 Task: Search one way flight ticket for 4 adults, 2 children, 2 infants in seat and 1 infant on lap in premium economy from Nome: Nome Airport to Evansville: Evansville Regional Airport on 5-3-2023. Choice of flights is Sun country airlines. Number of bags: 1 carry on bag. Price is upto 25000. Outbound departure time preference is 7:00.
Action: Mouse moved to (261, 241)
Screenshot: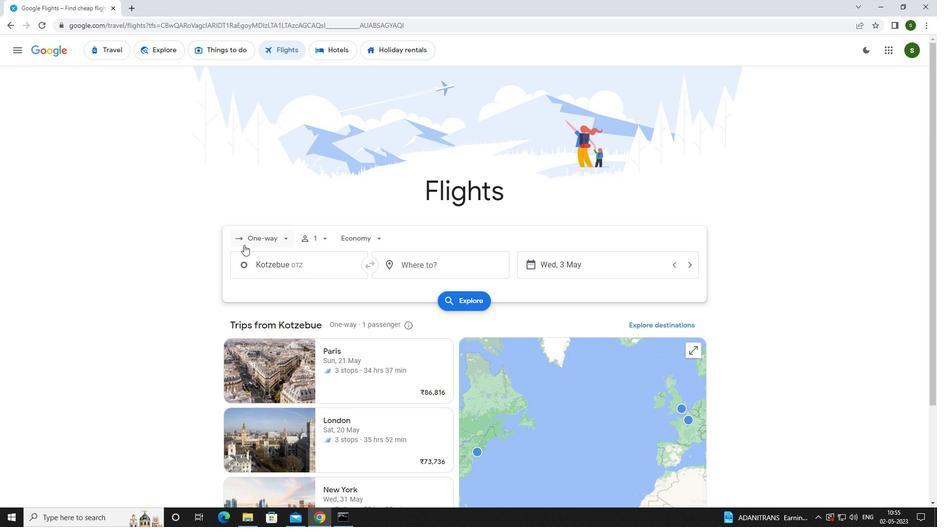 
Action: Mouse pressed left at (261, 241)
Screenshot: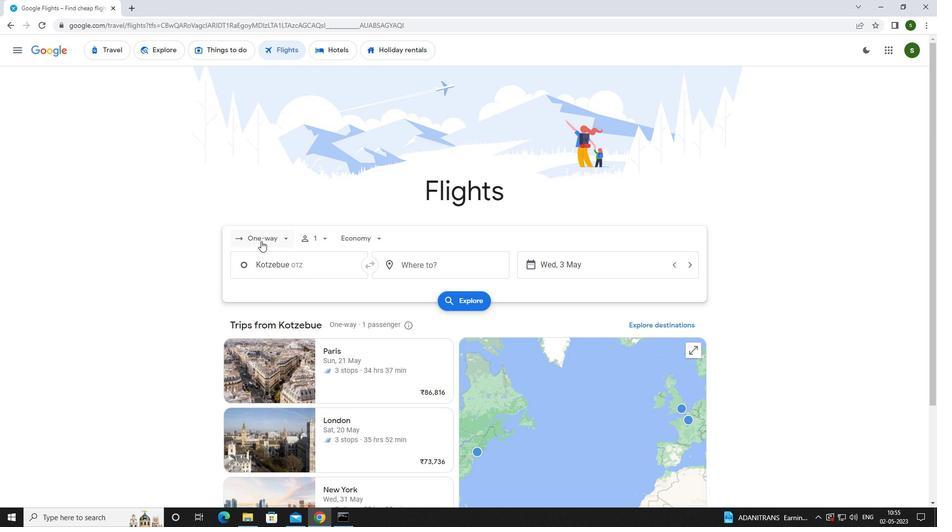 
Action: Mouse moved to (272, 277)
Screenshot: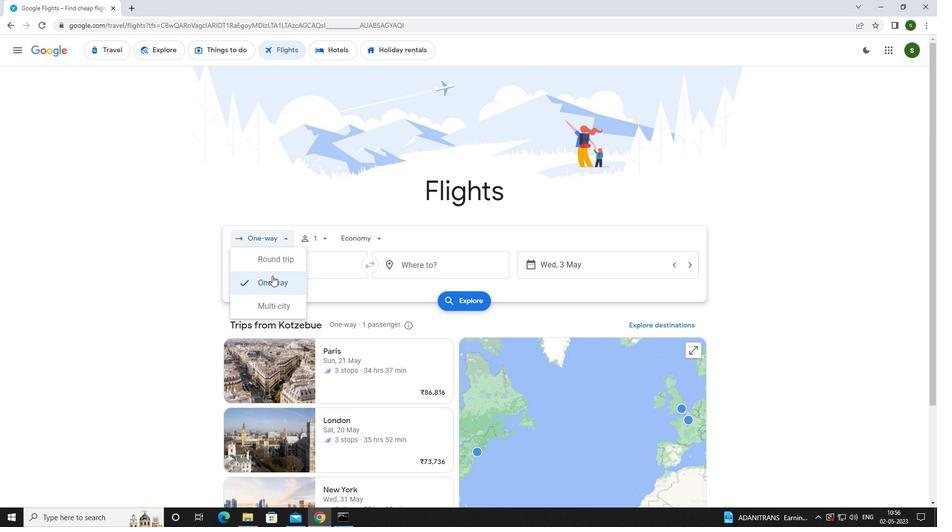 
Action: Mouse pressed left at (272, 277)
Screenshot: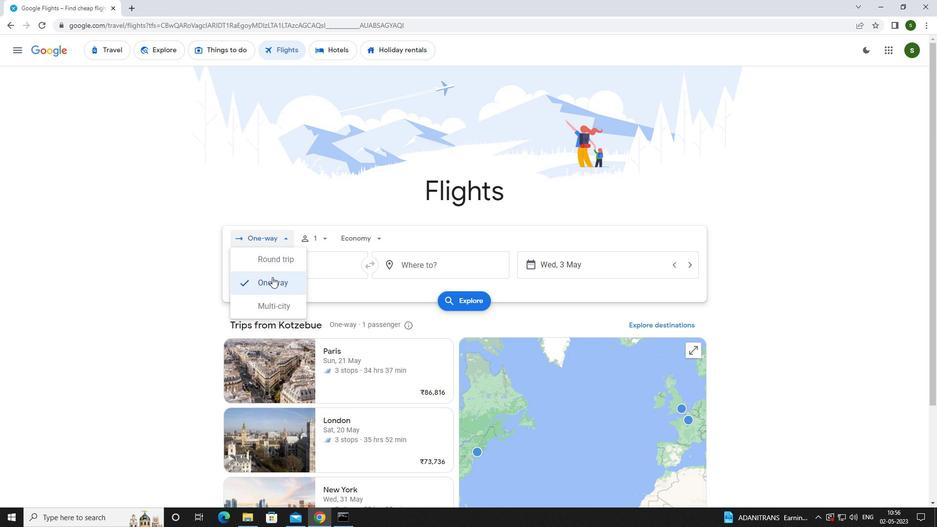 
Action: Mouse moved to (320, 239)
Screenshot: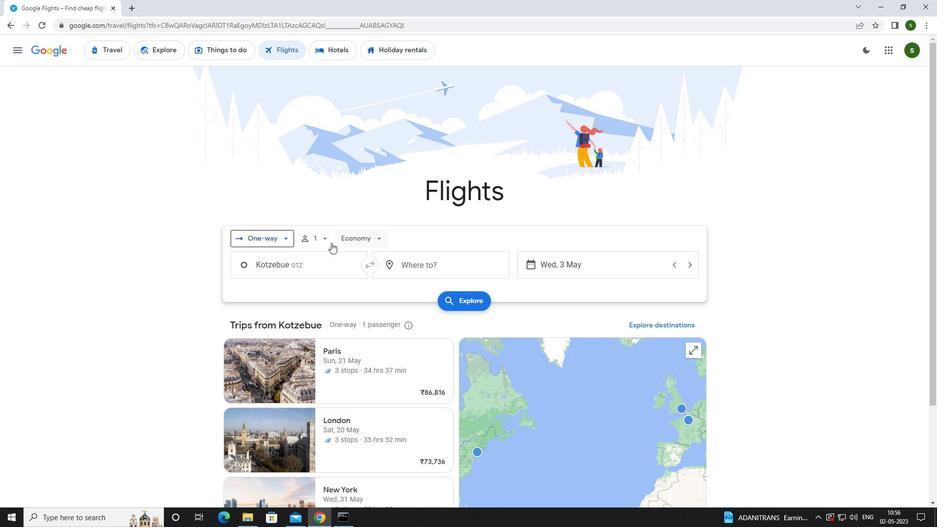 
Action: Mouse pressed left at (320, 239)
Screenshot: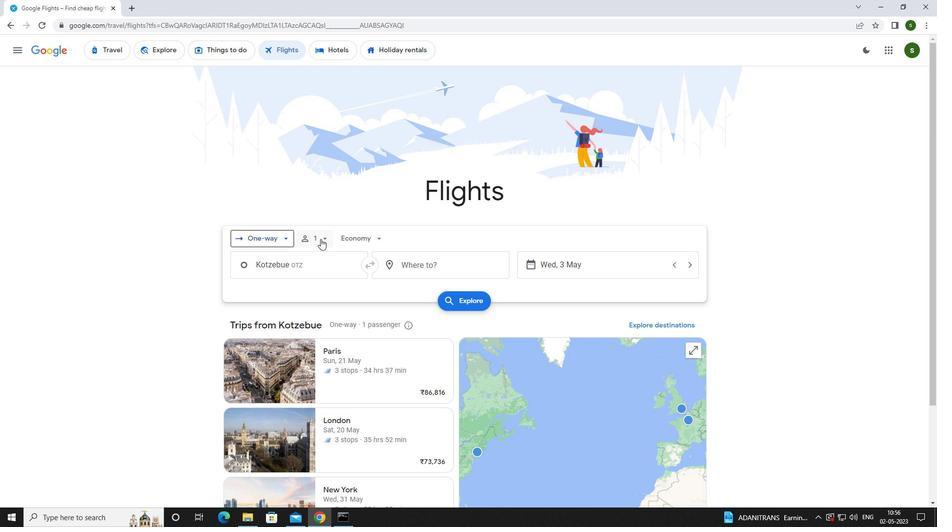 
Action: Mouse moved to (394, 263)
Screenshot: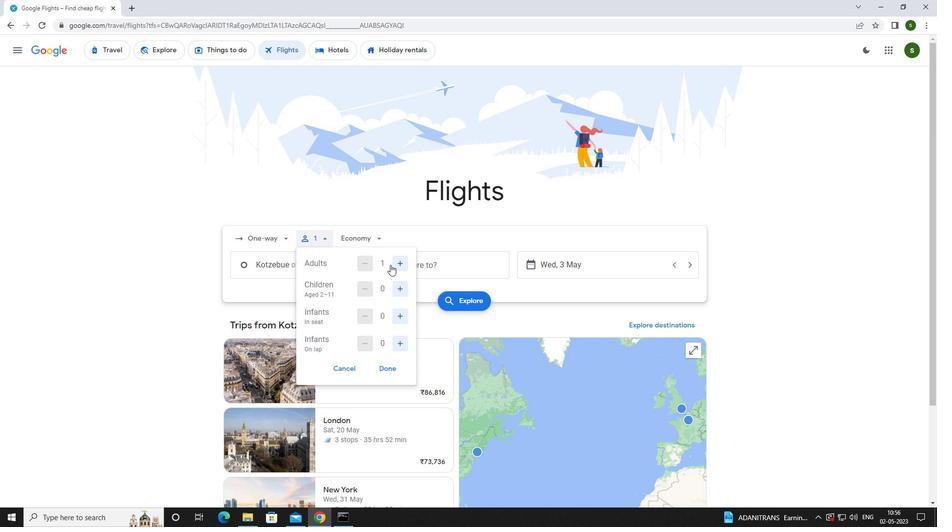 
Action: Mouse pressed left at (394, 263)
Screenshot: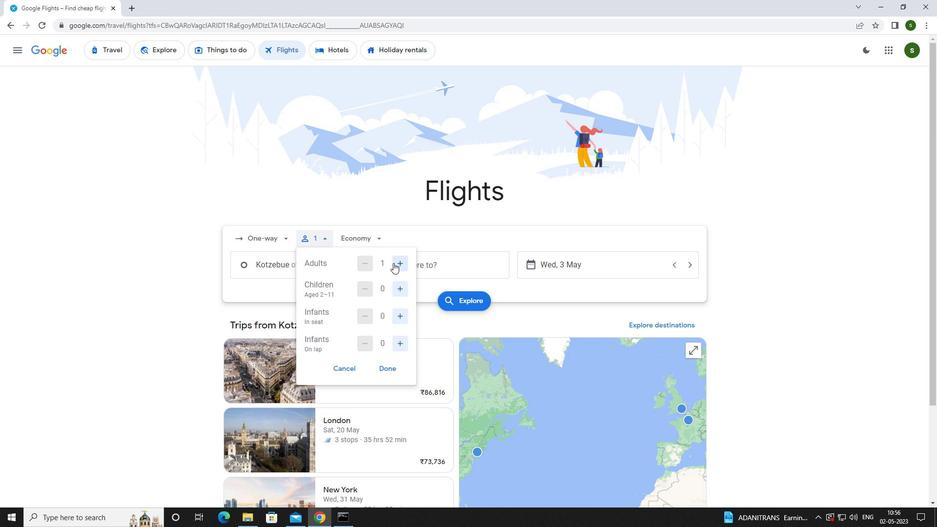 
Action: Mouse moved to (394, 263)
Screenshot: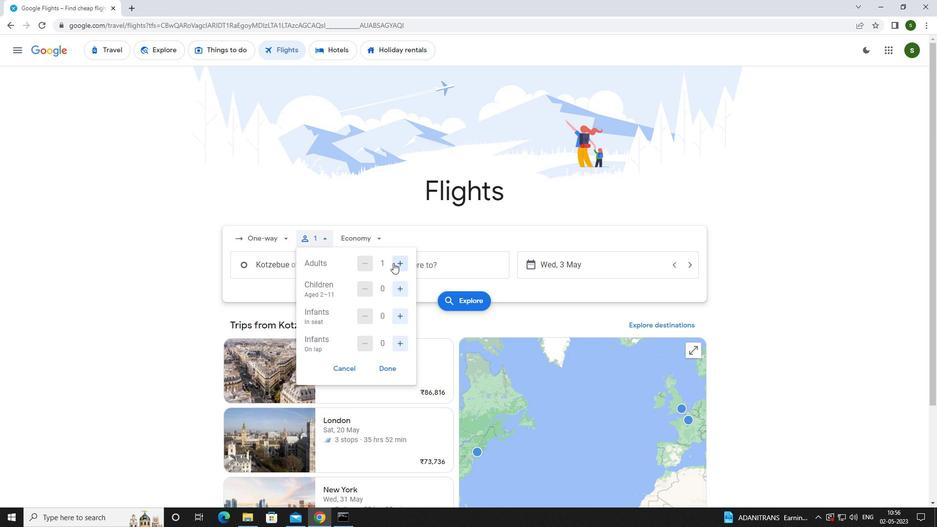 
Action: Mouse pressed left at (394, 263)
Screenshot: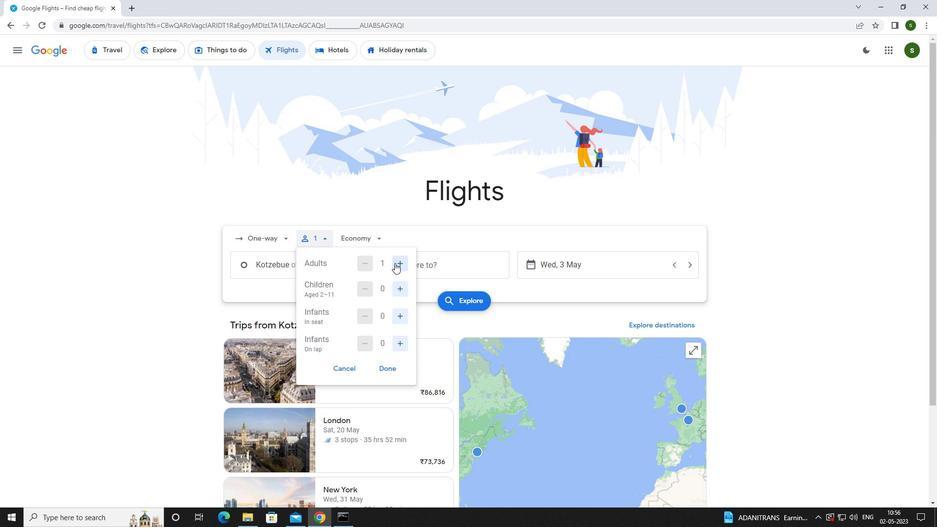 
Action: Mouse pressed left at (394, 263)
Screenshot: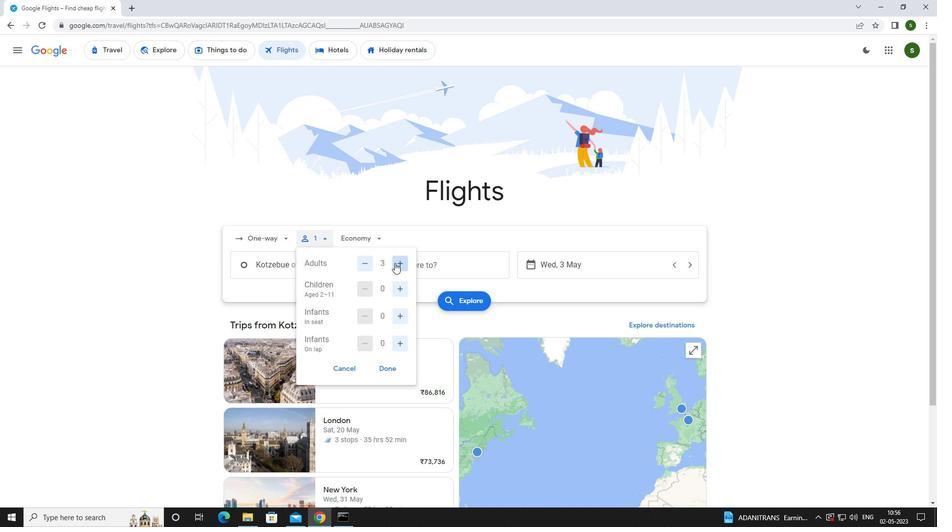 
Action: Mouse moved to (401, 289)
Screenshot: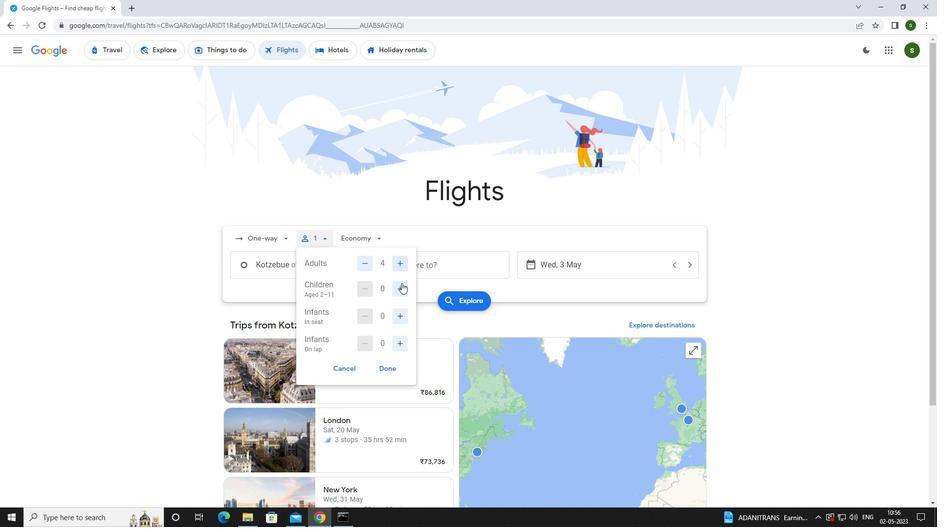 
Action: Mouse pressed left at (401, 289)
Screenshot: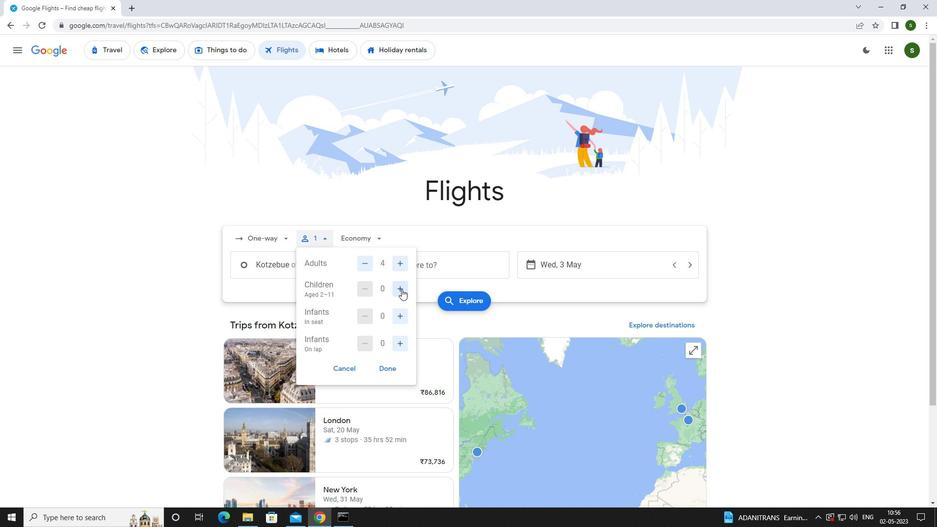 
Action: Mouse pressed left at (401, 289)
Screenshot: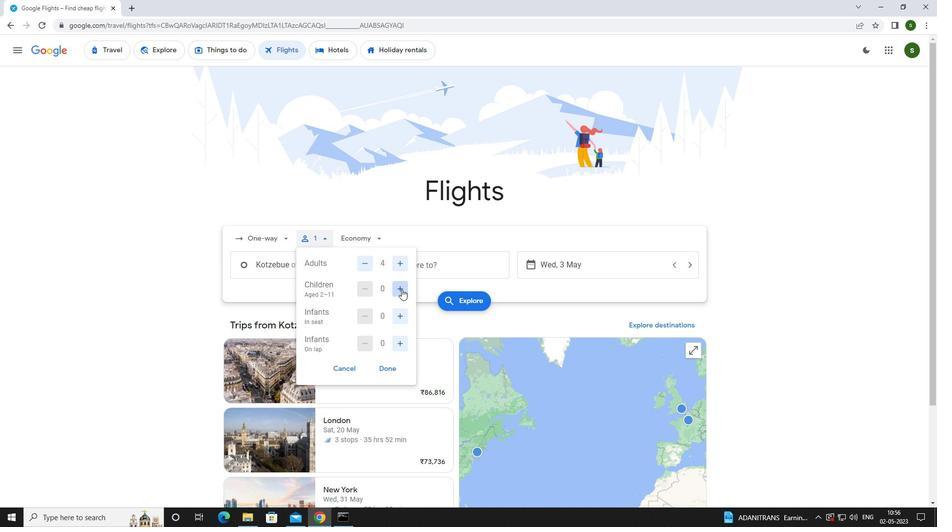 
Action: Mouse moved to (398, 319)
Screenshot: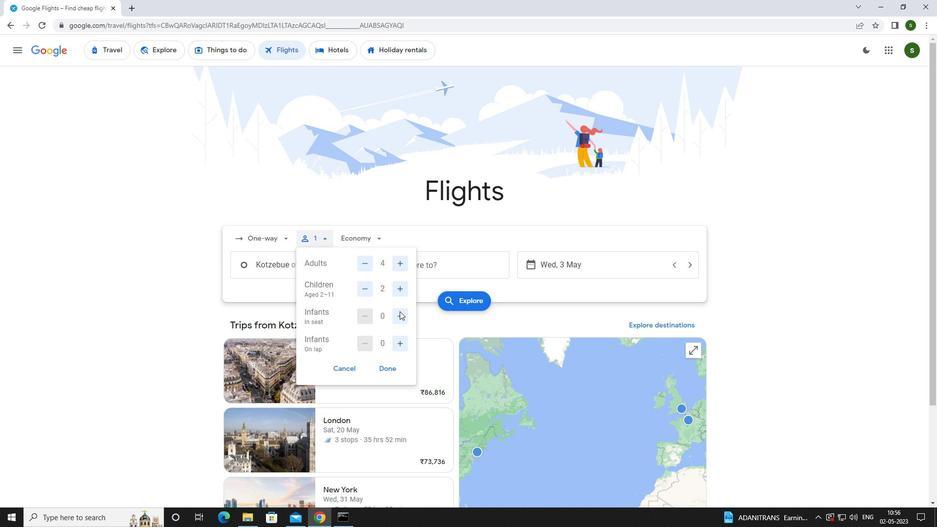 
Action: Mouse pressed left at (398, 319)
Screenshot: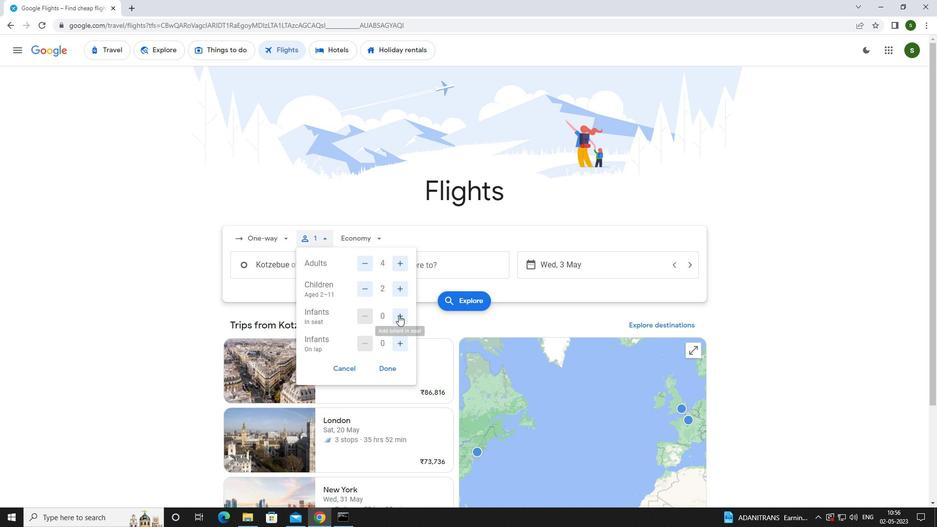 
Action: Mouse moved to (397, 319)
Screenshot: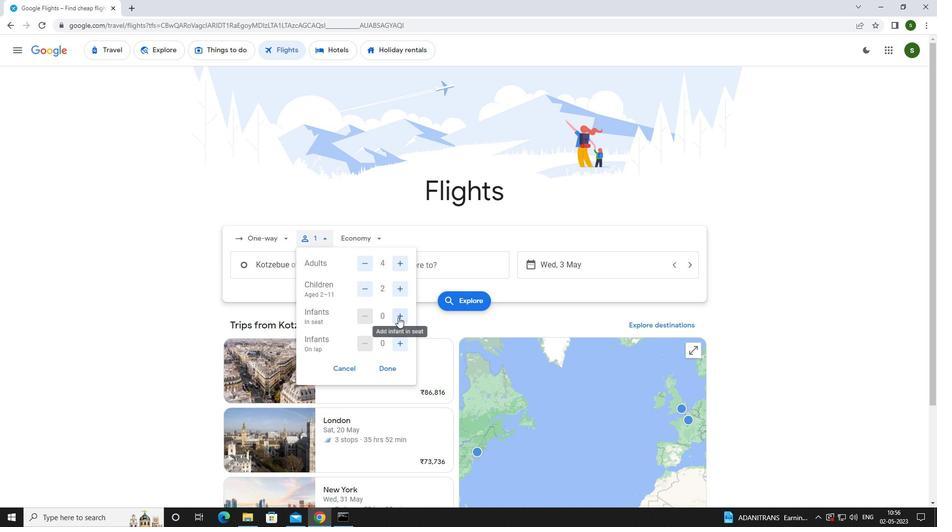 
Action: Mouse pressed left at (397, 319)
Screenshot: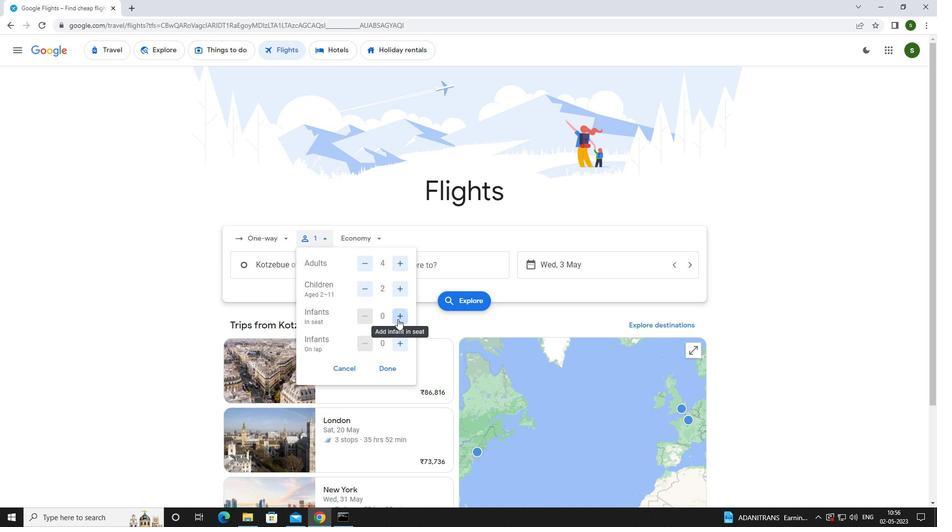 
Action: Mouse moved to (397, 343)
Screenshot: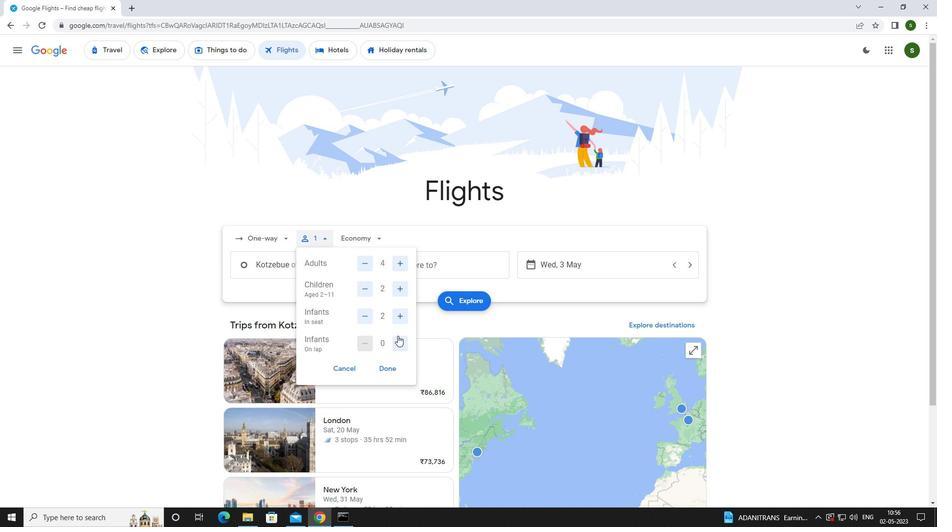 
Action: Mouse pressed left at (397, 343)
Screenshot: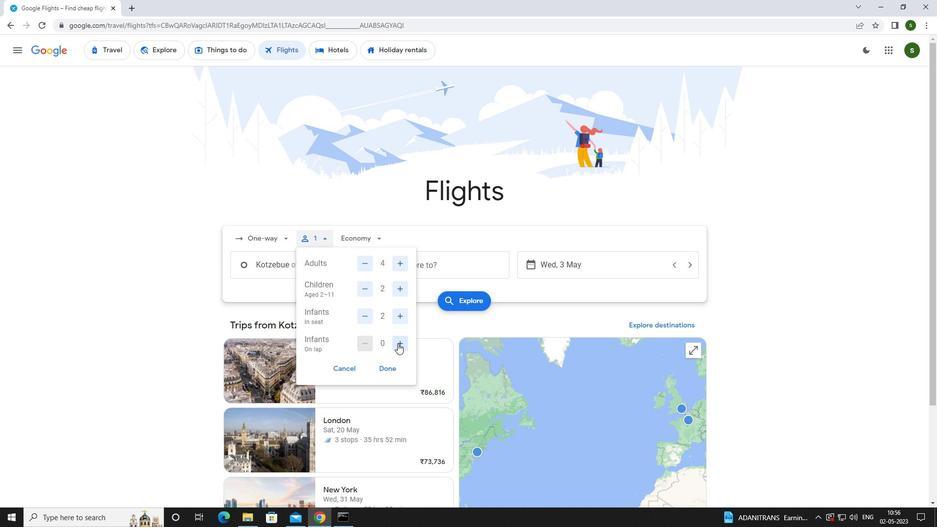 
Action: Mouse moved to (360, 241)
Screenshot: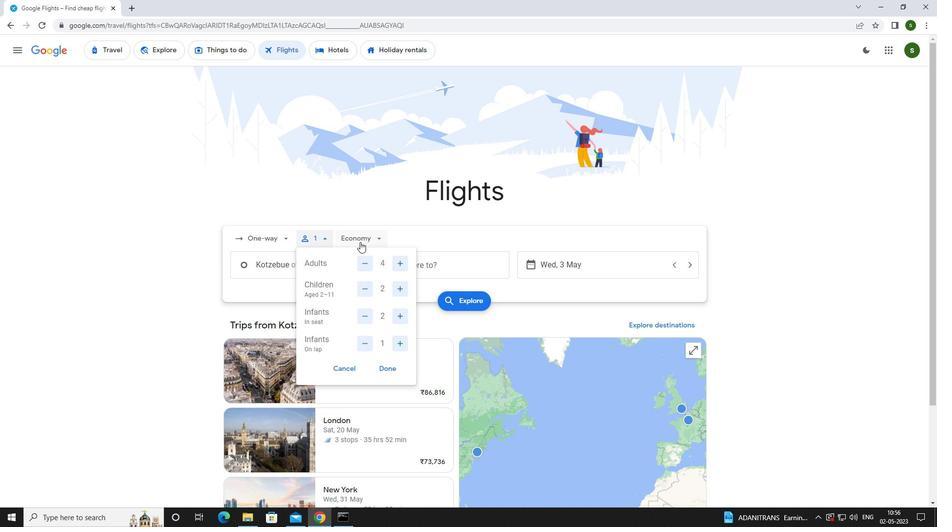 
Action: Mouse pressed left at (360, 241)
Screenshot: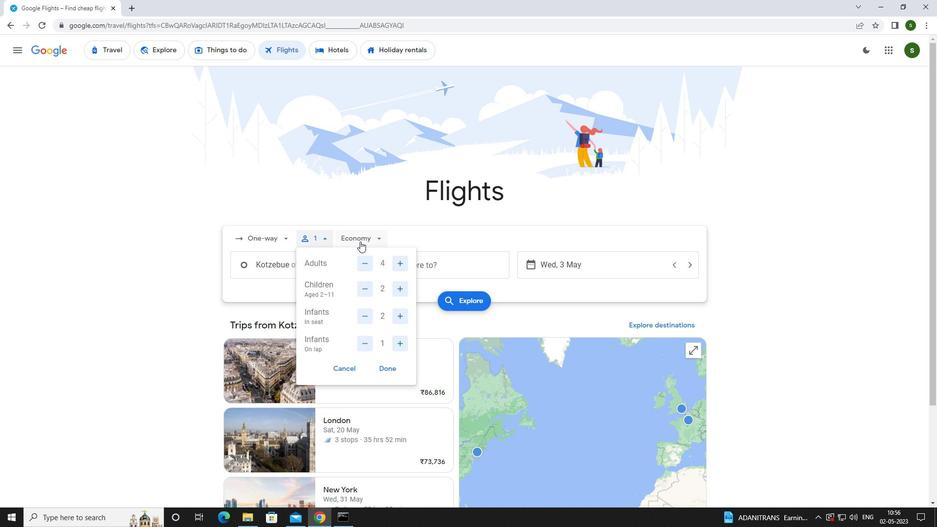 
Action: Mouse moved to (368, 282)
Screenshot: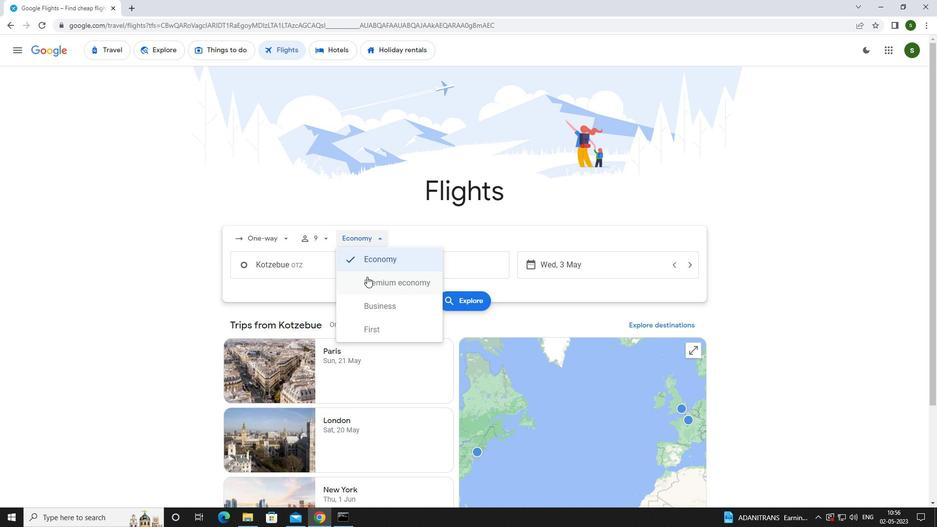 
Action: Mouse pressed left at (368, 282)
Screenshot: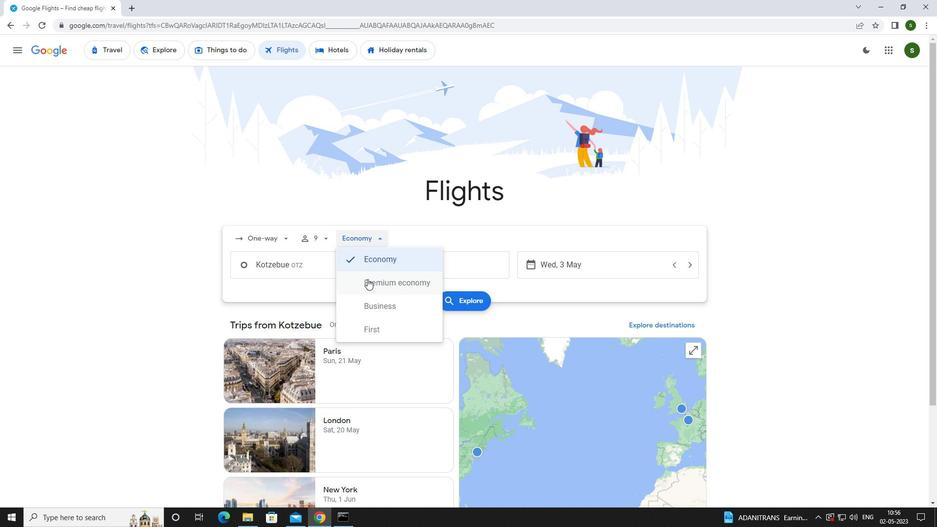 
Action: Mouse moved to (330, 266)
Screenshot: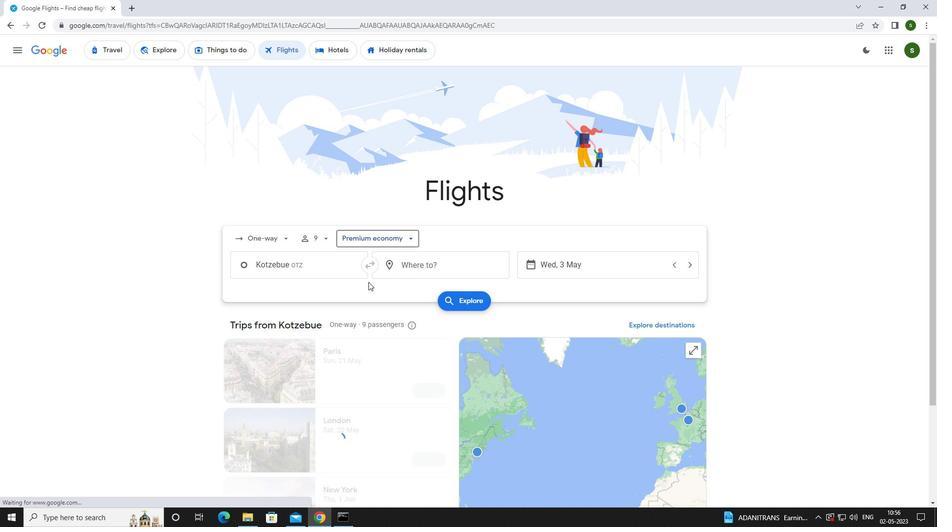 
Action: Mouse pressed left at (330, 266)
Screenshot: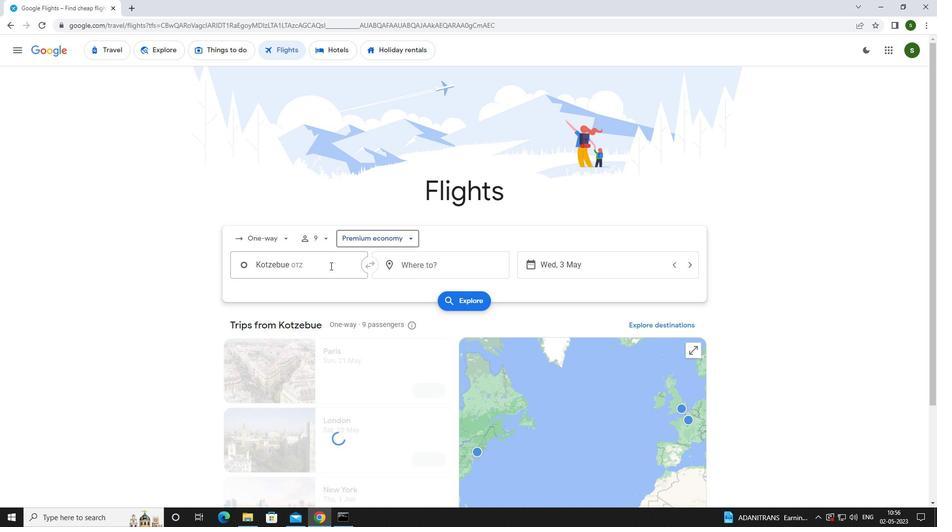 
Action: Mouse moved to (329, 261)
Screenshot: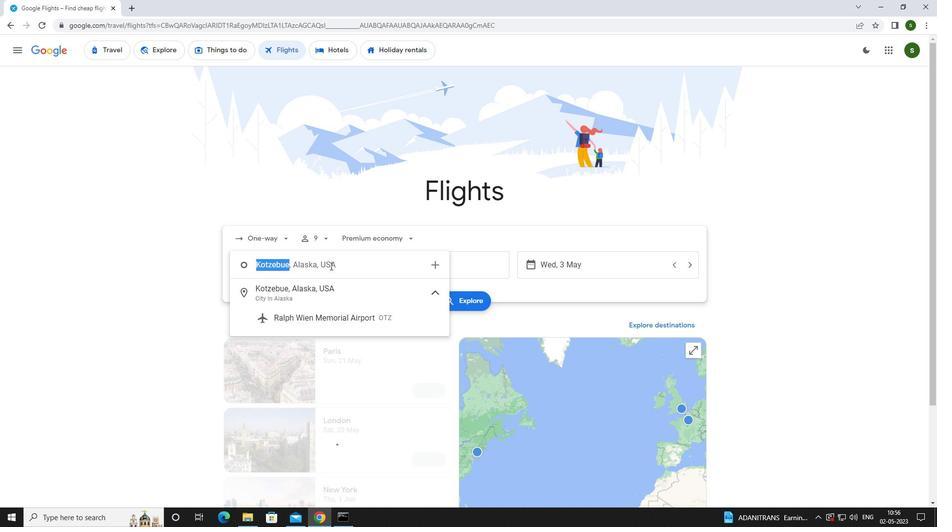
Action: Key pressed <Key.backspace><Key.caps_lock>n<Key.caps_lock>ome<Key.space>
Screenshot: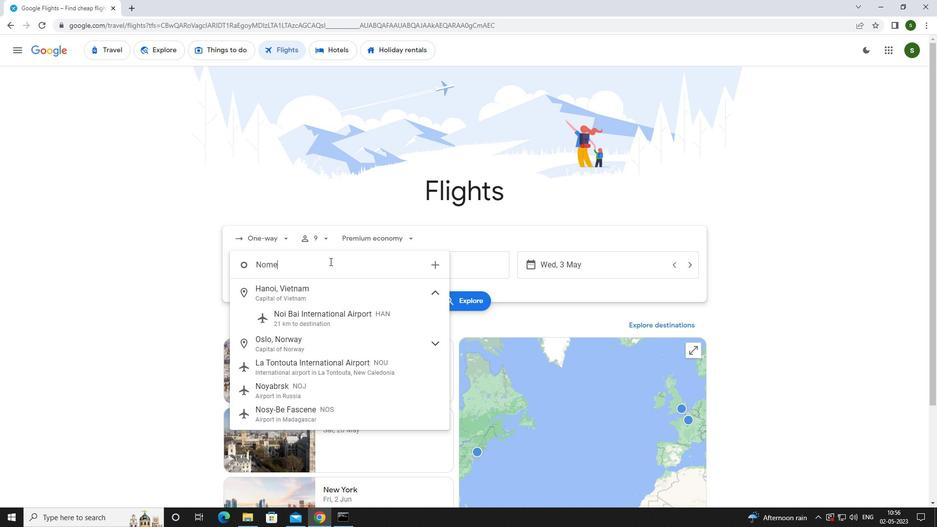 
Action: Mouse moved to (326, 293)
Screenshot: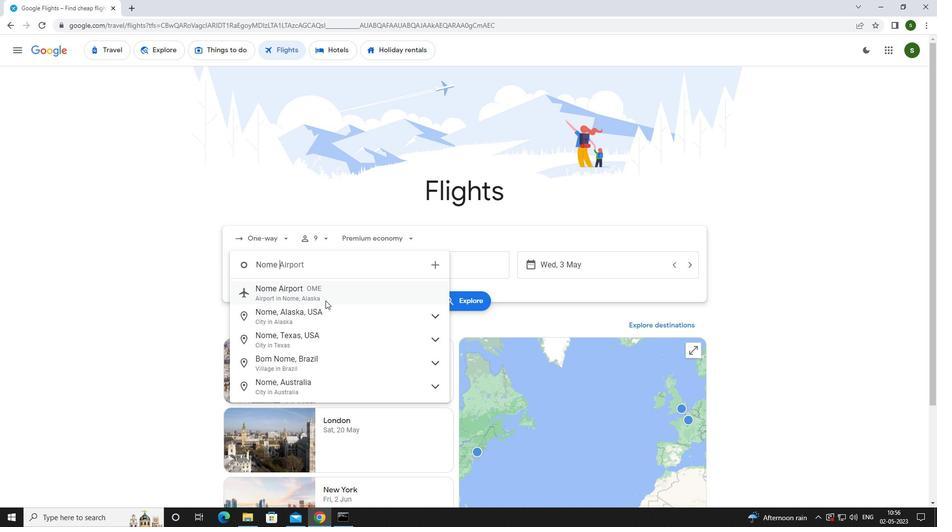 
Action: Mouse pressed left at (326, 293)
Screenshot: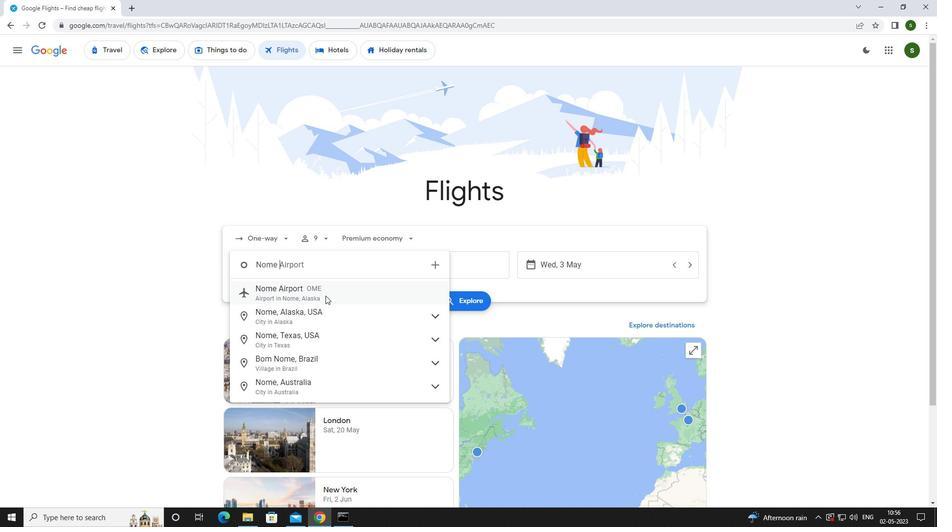 
Action: Mouse moved to (430, 266)
Screenshot: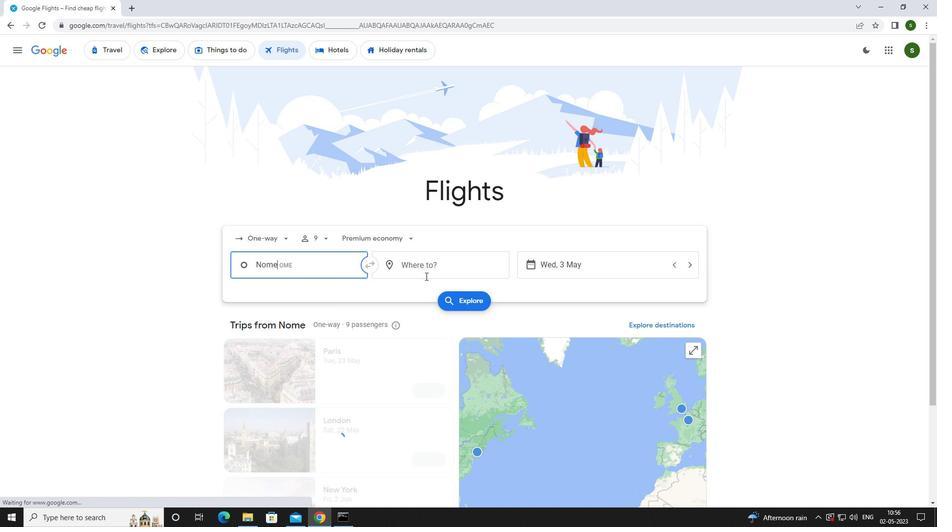 
Action: Mouse pressed left at (430, 266)
Screenshot: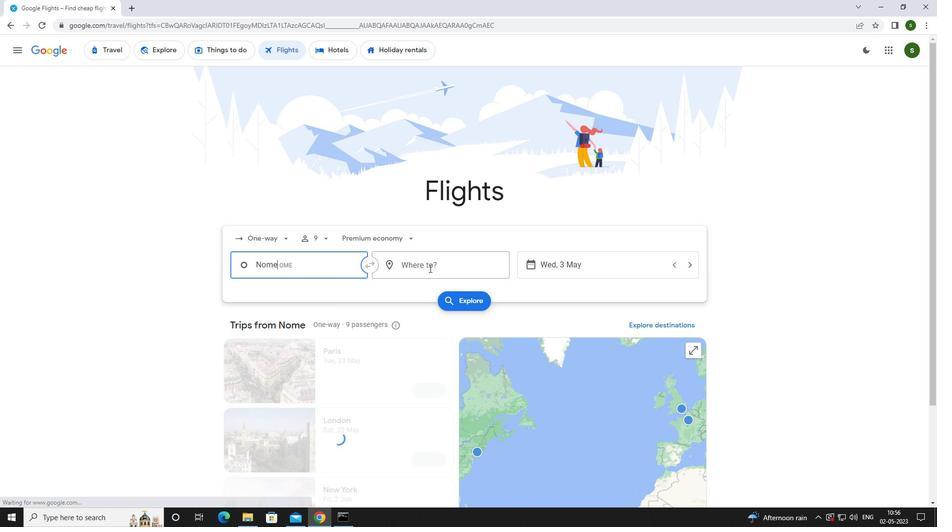 
Action: Mouse moved to (422, 268)
Screenshot: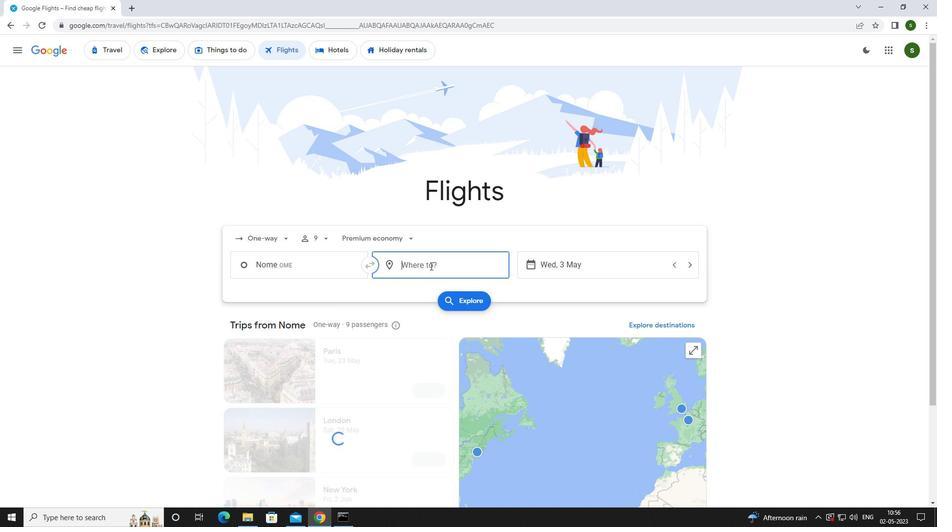 
Action: Key pressed <Key.caps_lock>e<Key.caps_lock>vansville
Screenshot: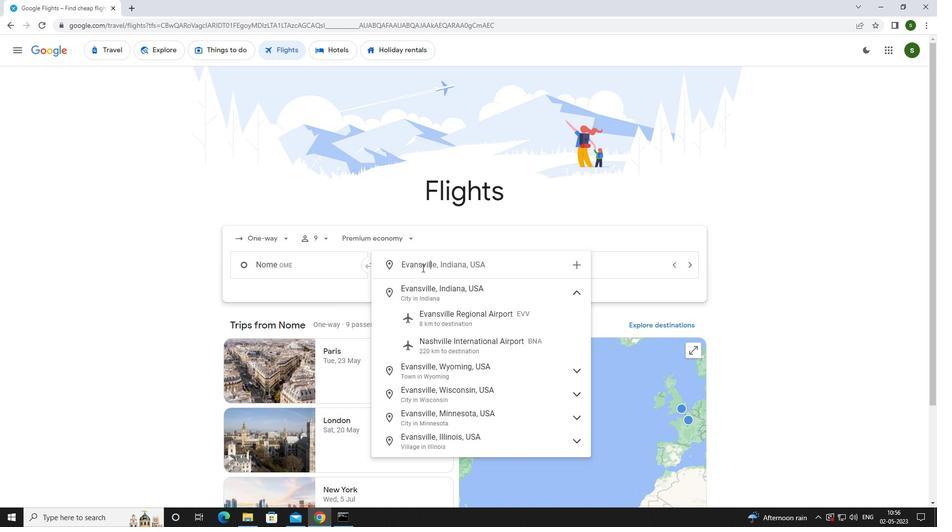 
Action: Mouse moved to (437, 325)
Screenshot: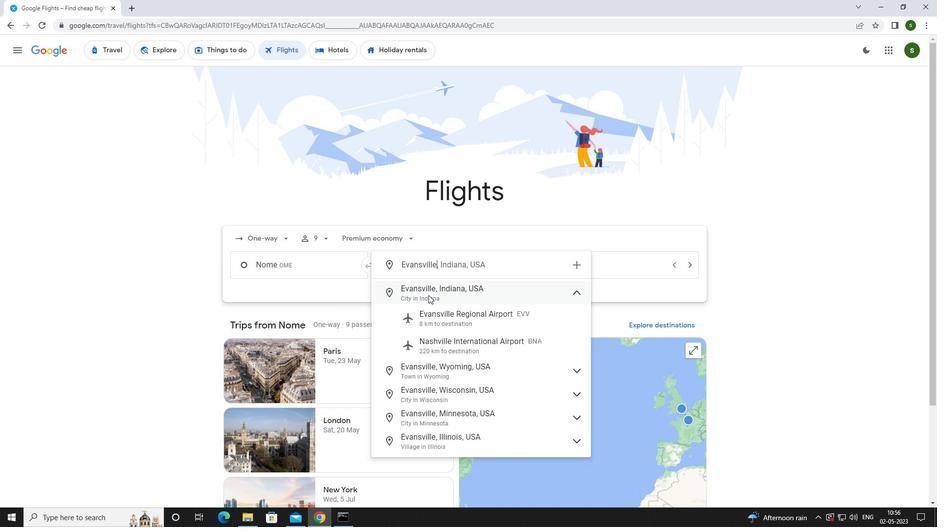 
Action: Mouse pressed left at (437, 325)
Screenshot: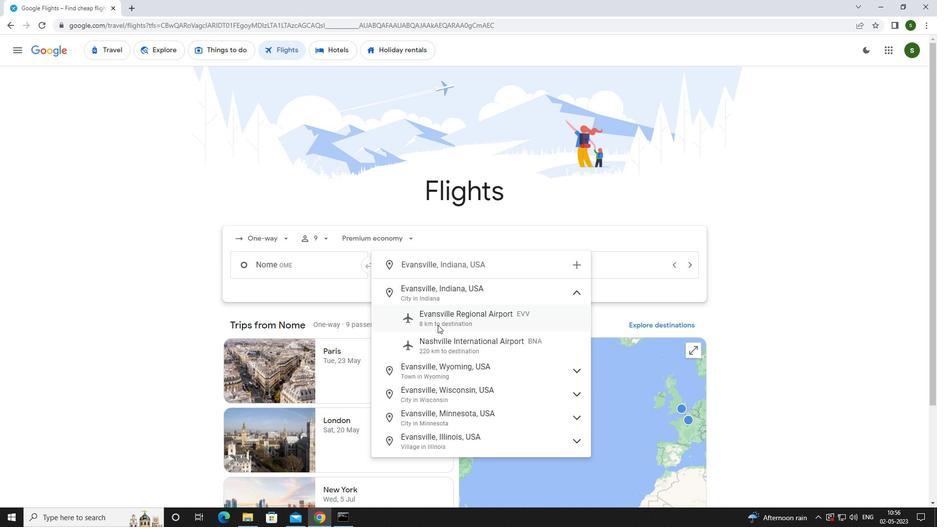 
Action: Mouse moved to (589, 270)
Screenshot: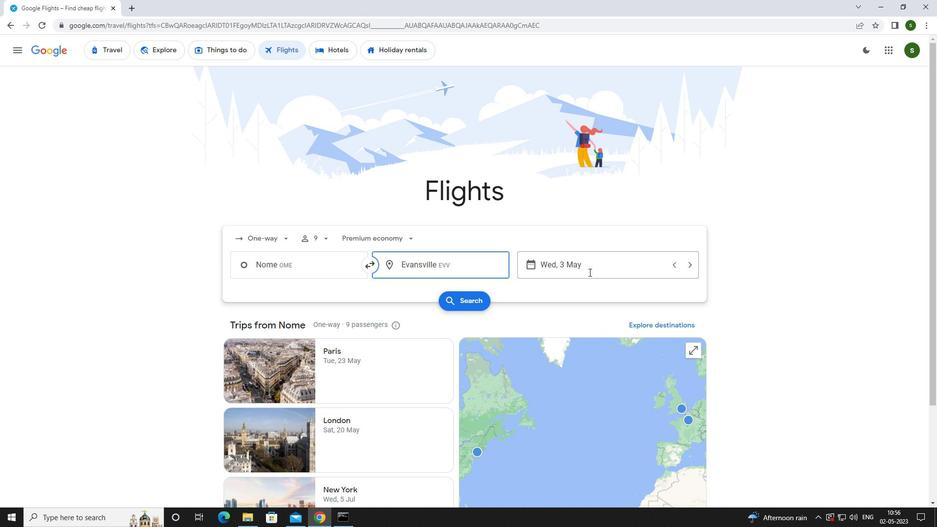 
Action: Mouse pressed left at (589, 270)
Screenshot: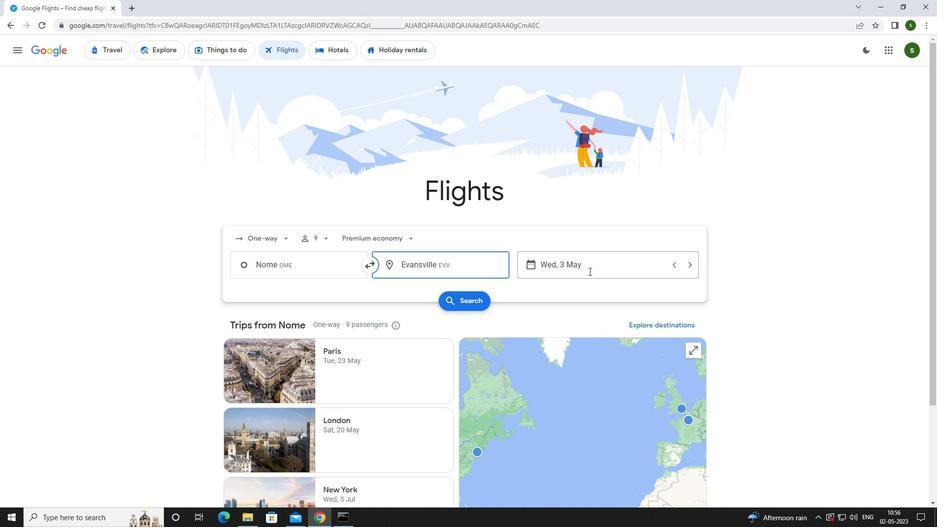 
Action: Mouse moved to (425, 326)
Screenshot: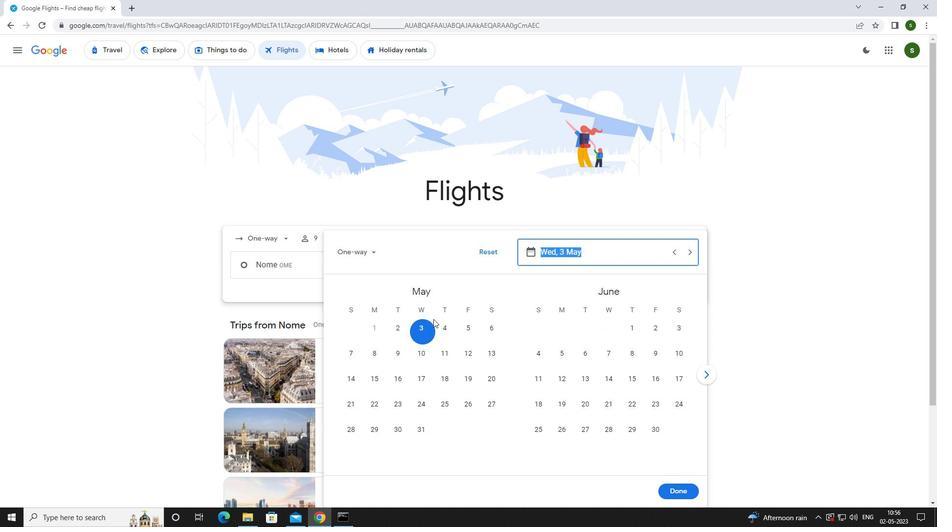 
Action: Mouse pressed left at (425, 326)
Screenshot: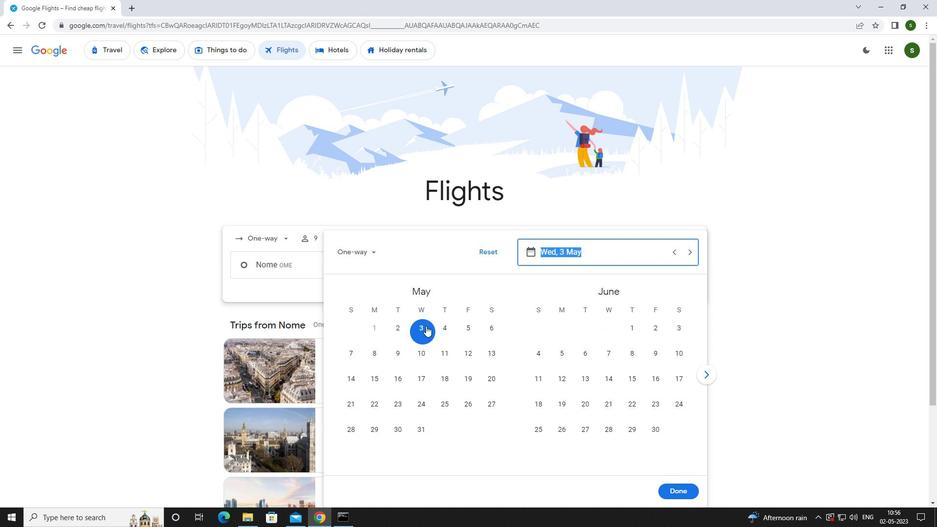 
Action: Mouse moved to (668, 488)
Screenshot: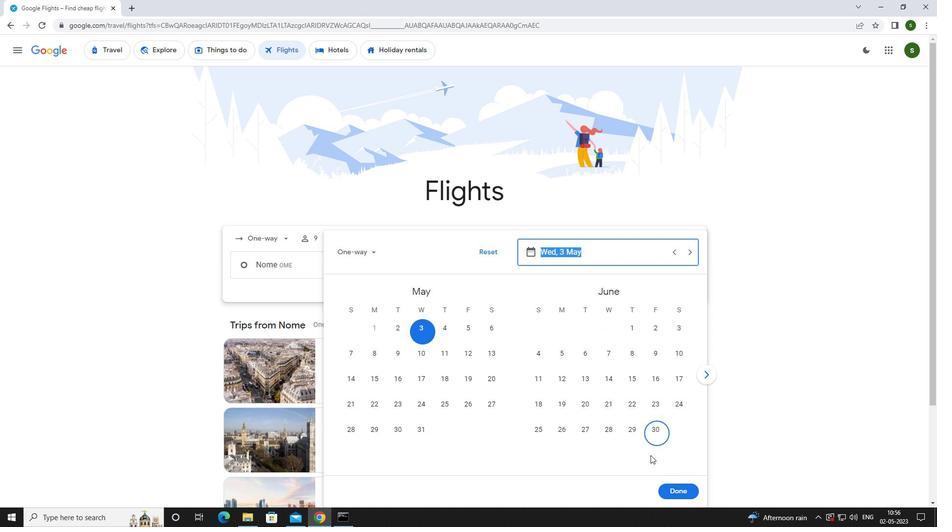 
Action: Mouse pressed left at (668, 488)
Screenshot: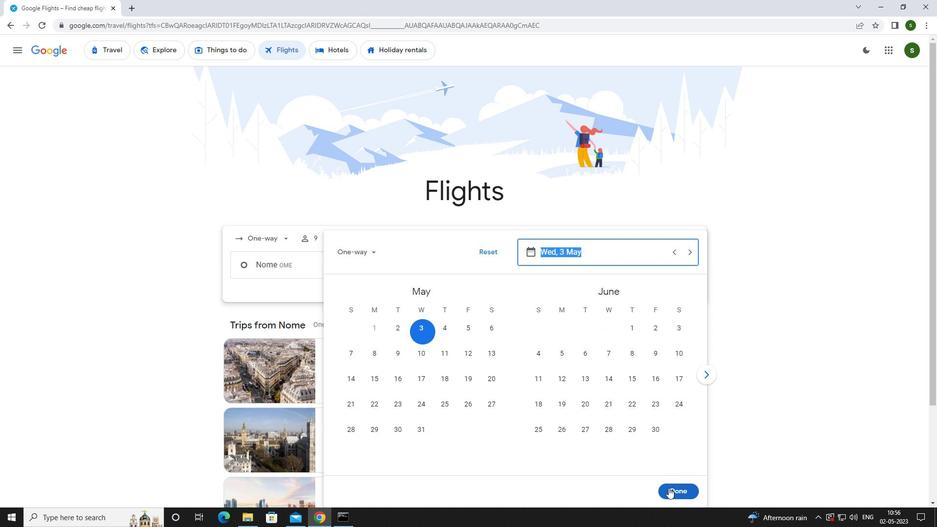 
Action: Mouse moved to (470, 303)
Screenshot: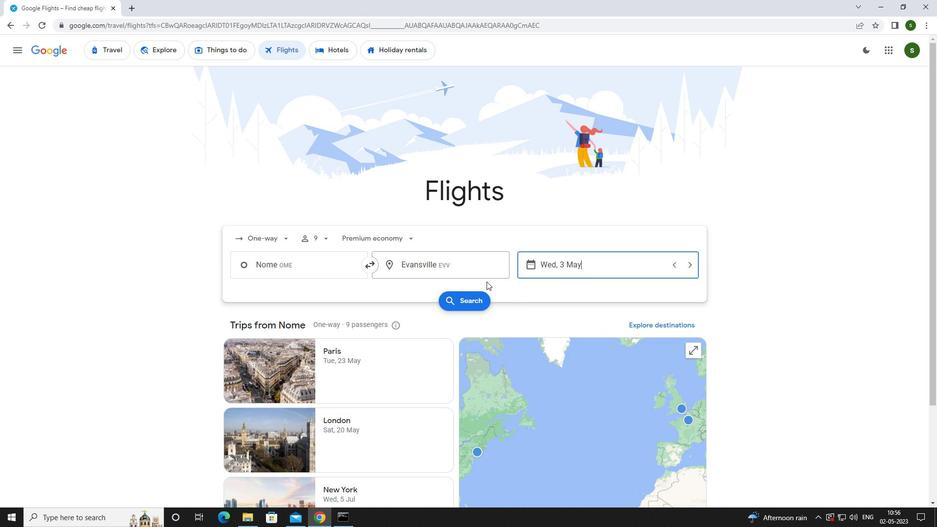 
Action: Mouse pressed left at (470, 303)
Screenshot: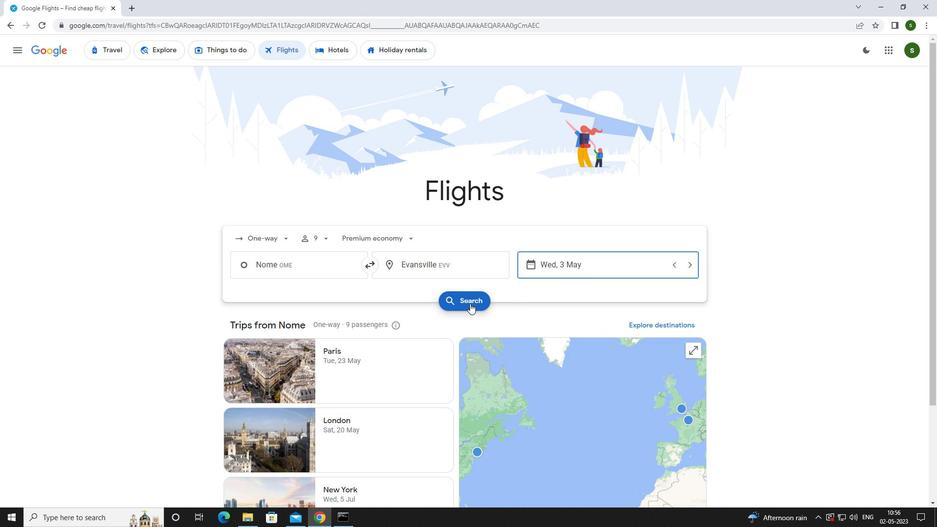 
Action: Mouse moved to (238, 143)
Screenshot: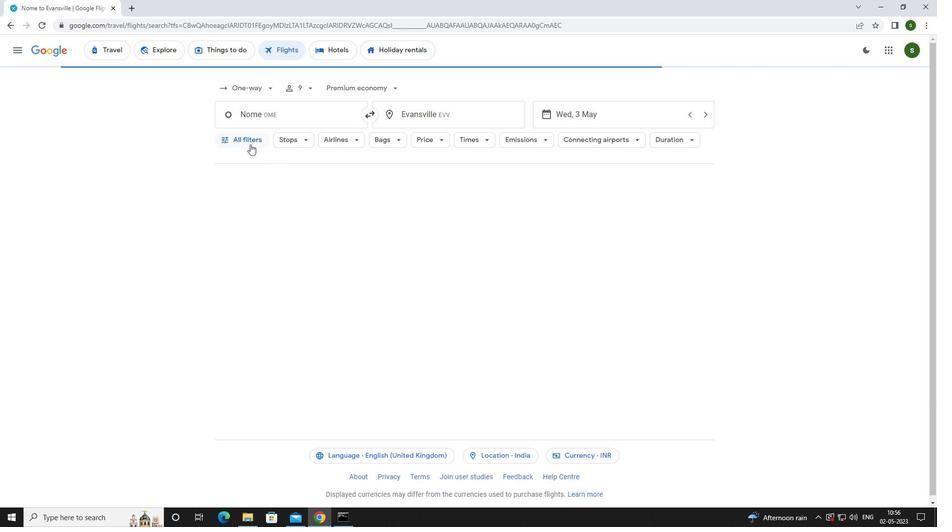 
Action: Mouse pressed left at (238, 143)
Screenshot: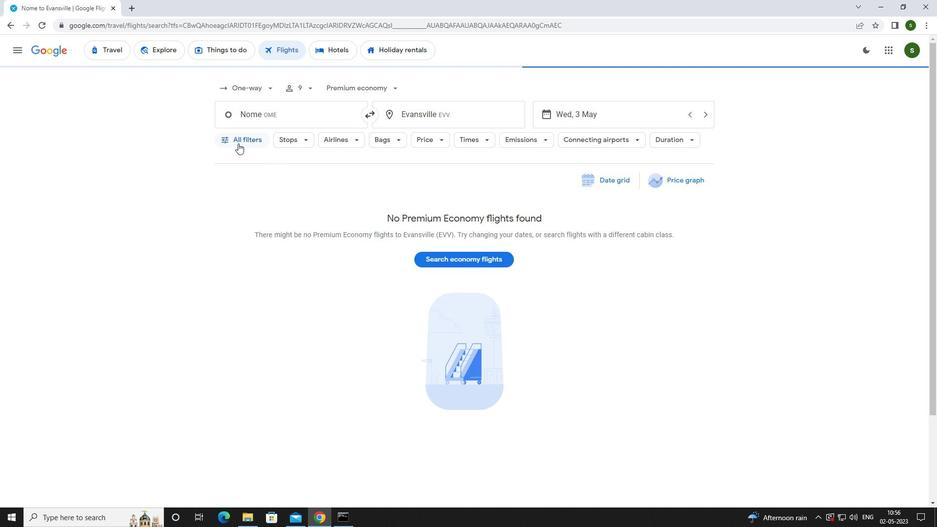 
Action: Mouse moved to (361, 347)
Screenshot: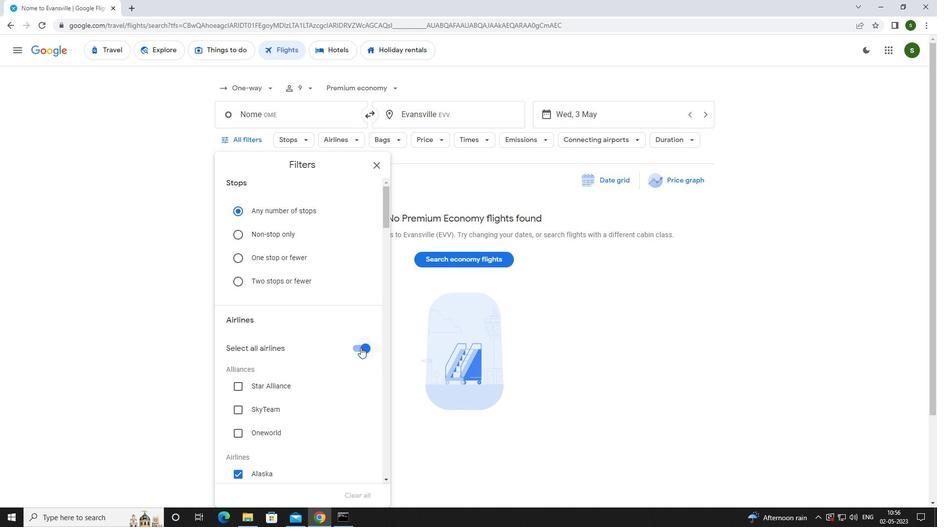 
Action: Mouse pressed left at (361, 347)
Screenshot: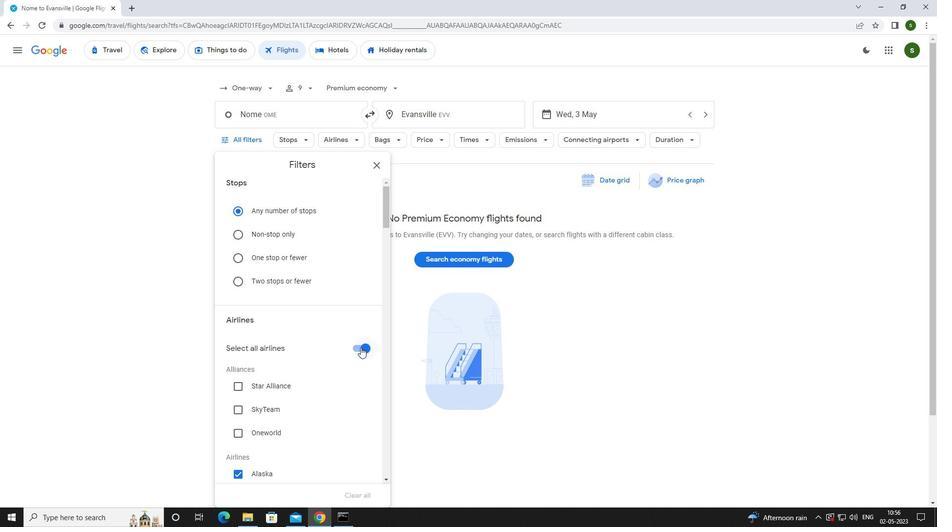 
Action: Mouse moved to (349, 319)
Screenshot: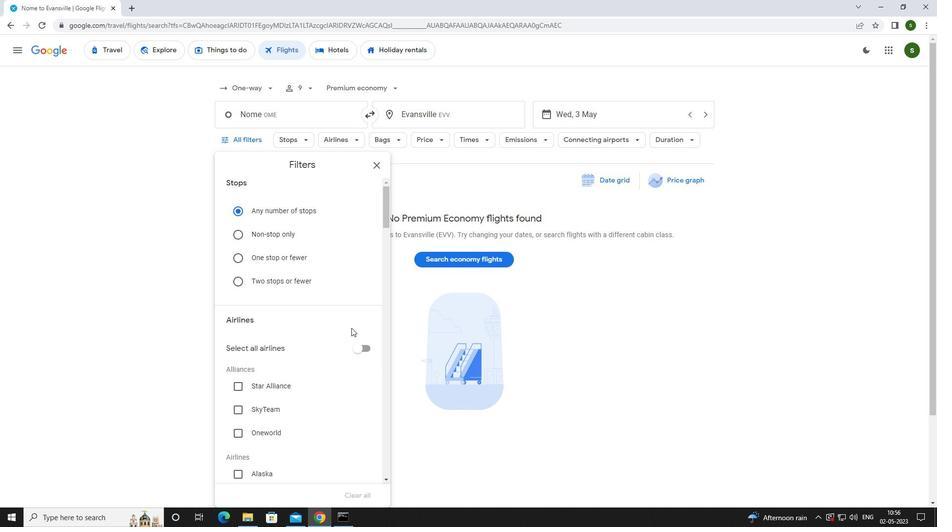 
Action: Mouse scrolled (349, 319) with delta (0, 0)
Screenshot: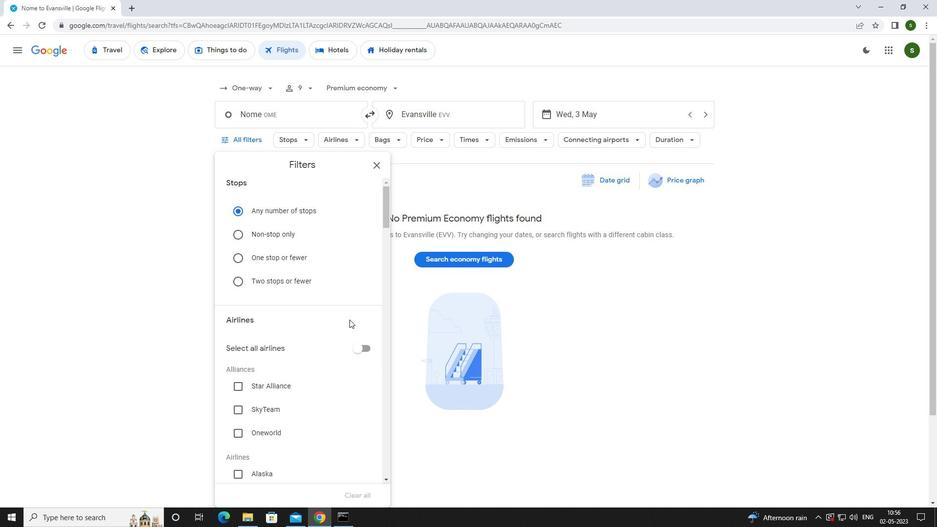 
Action: Mouse scrolled (349, 319) with delta (0, 0)
Screenshot: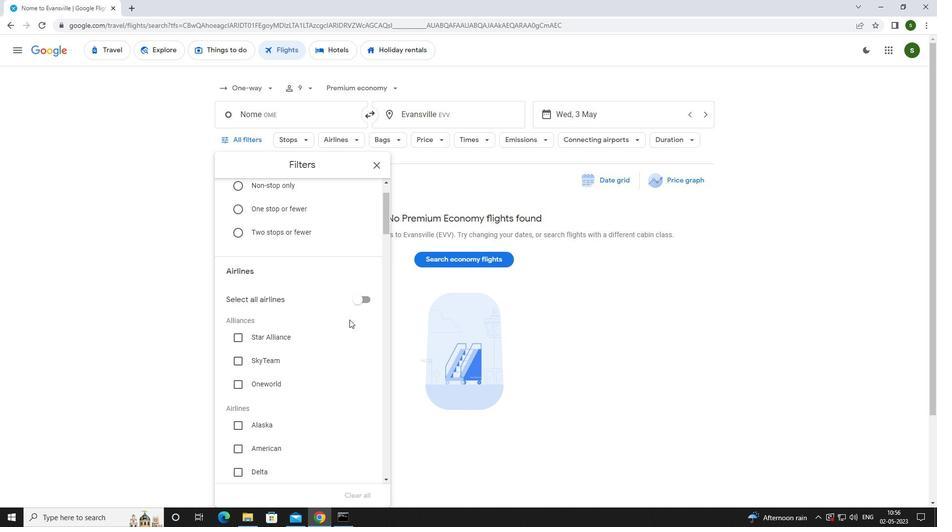 
Action: Mouse scrolled (349, 319) with delta (0, 0)
Screenshot: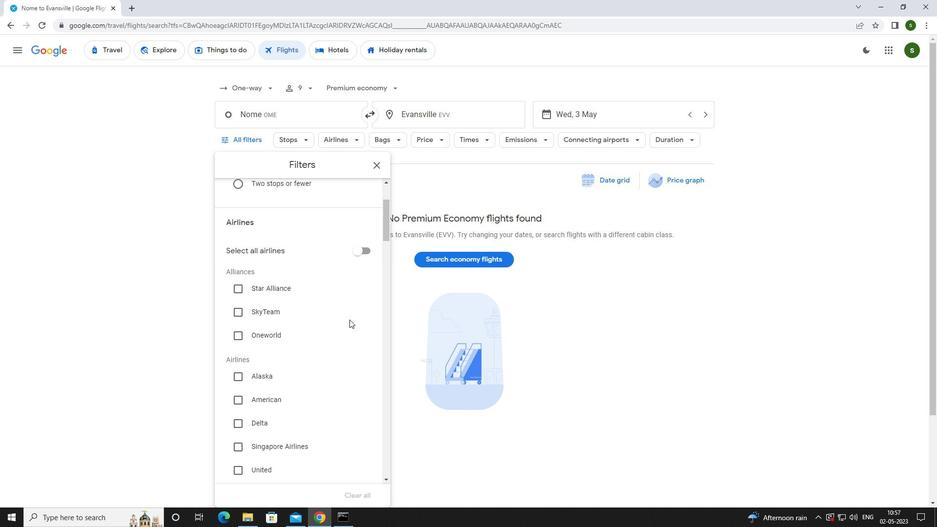 
Action: Mouse scrolled (349, 319) with delta (0, 0)
Screenshot: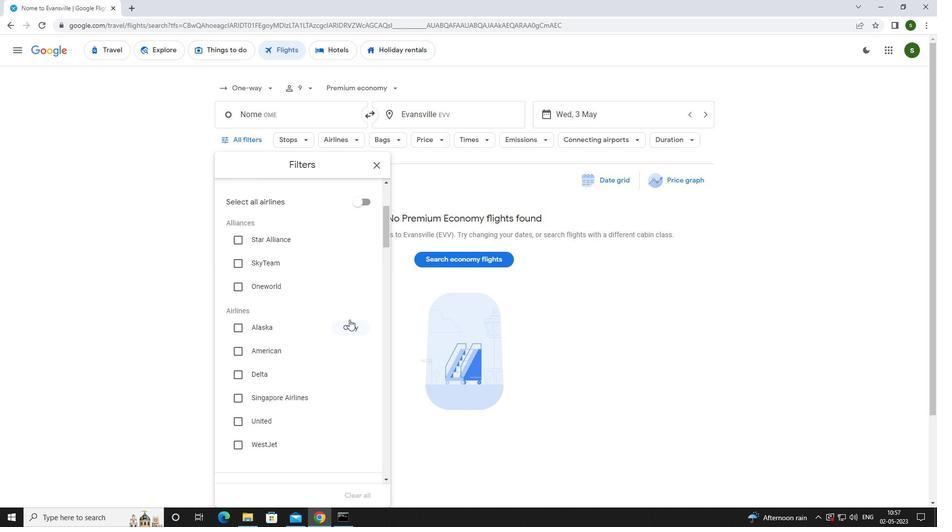 
Action: Mouse scrolled (349, 319) with delta (0, 0)
Screenshot: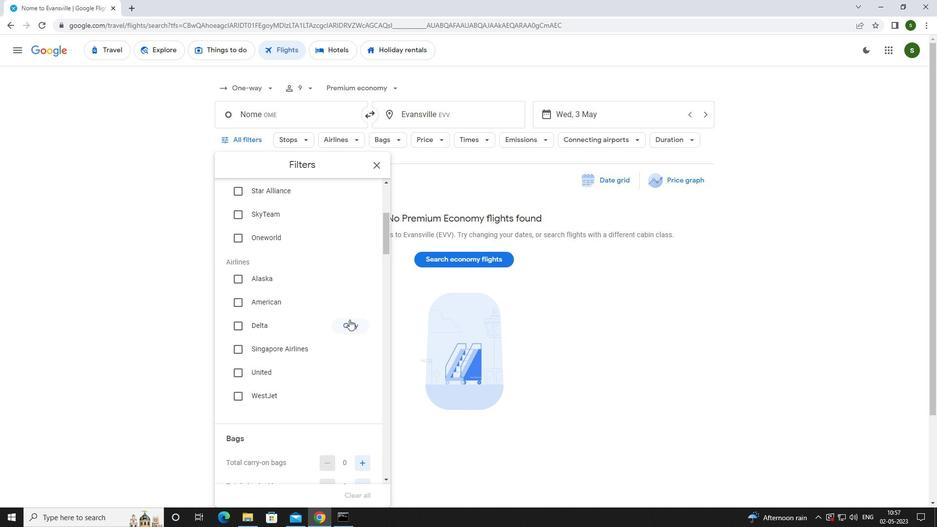 
Action: Mouse scrolled (349, 319) with delta (0, 0)
Screenshot: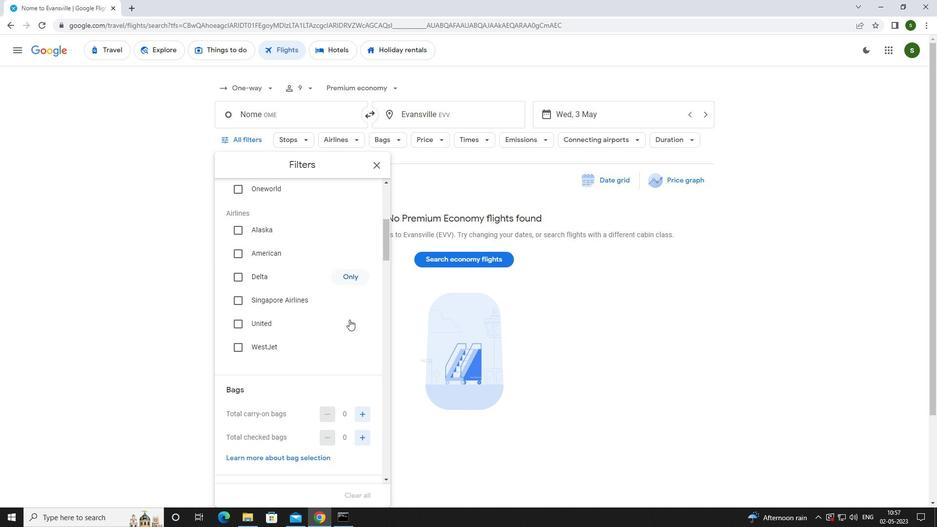 
Action: Mouse scrolled (349, 319) with delta (0, 0)
Screenshot: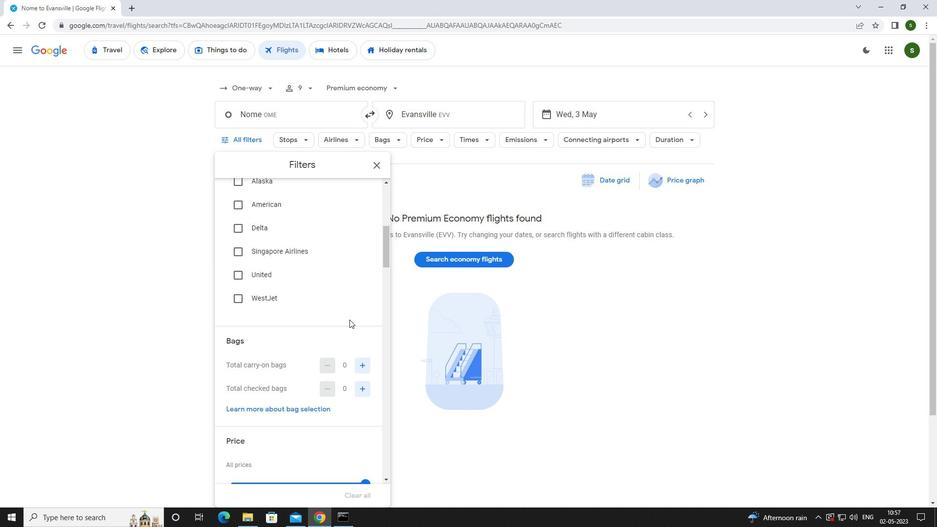 
Action: Mouse moved to (365, 313)
Screenshot: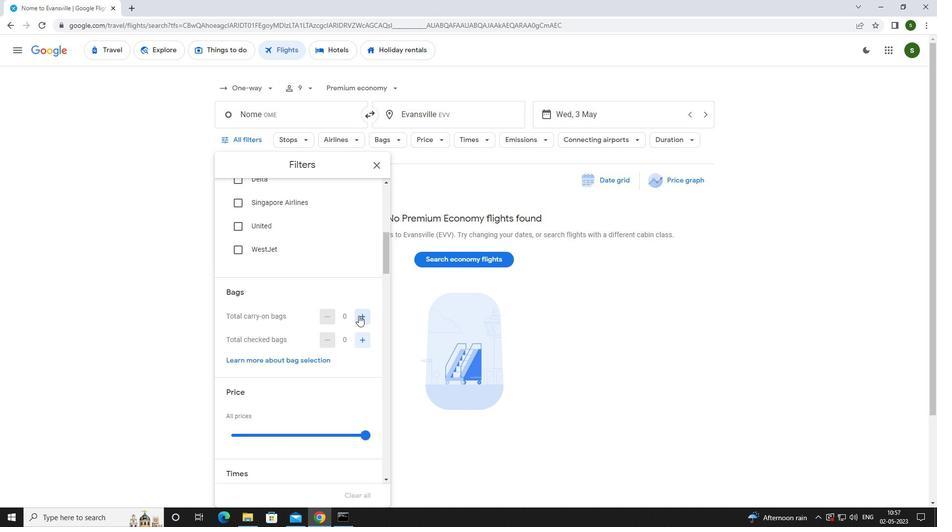 
Action: Mouse pressed left at (365, 313)
Screenshot: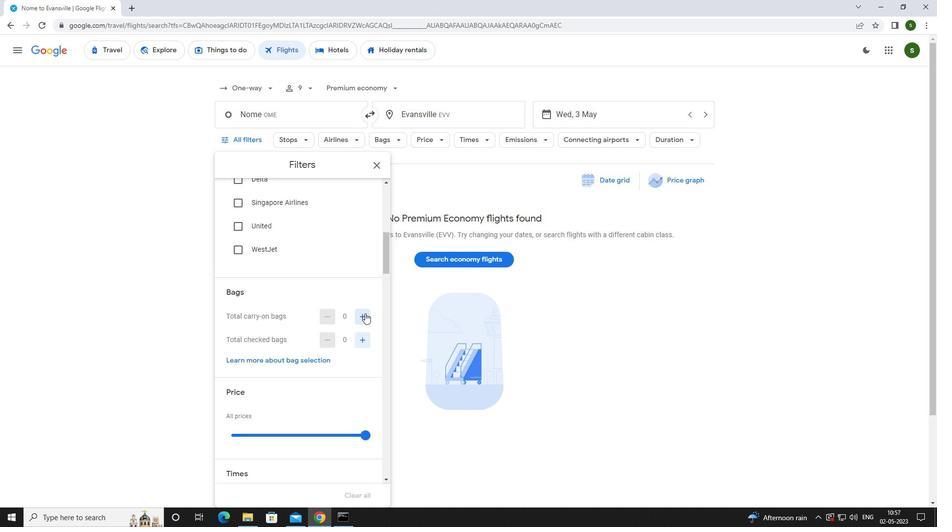 
Action: Mouse scrolled (365, 312) with delta (0, 0)
Screenshot: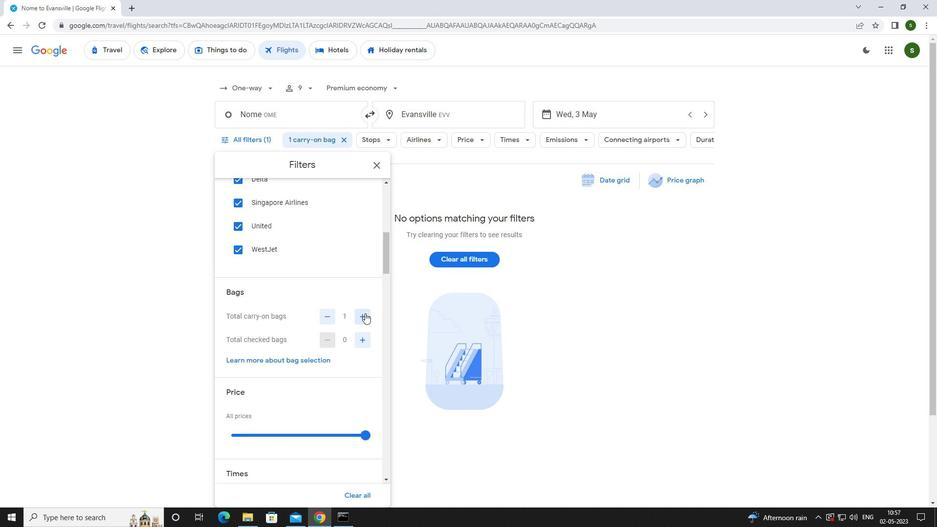 
Action: Mouse scrolled (365, 312) with delta (0, 0)
Screenshot: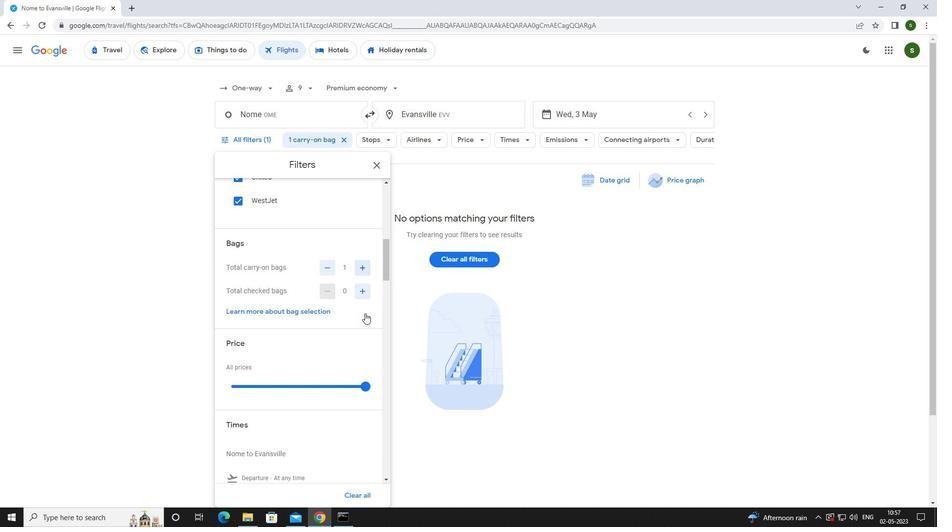
Action: Mouse moved to (364, 337)
Screenshot: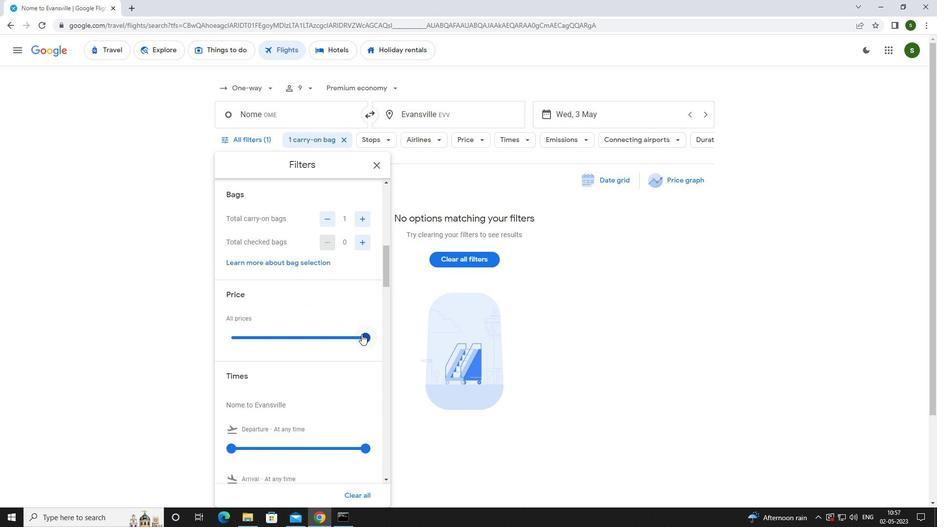 
Action: Mouse pressed left at (364, 337)
Screenshot: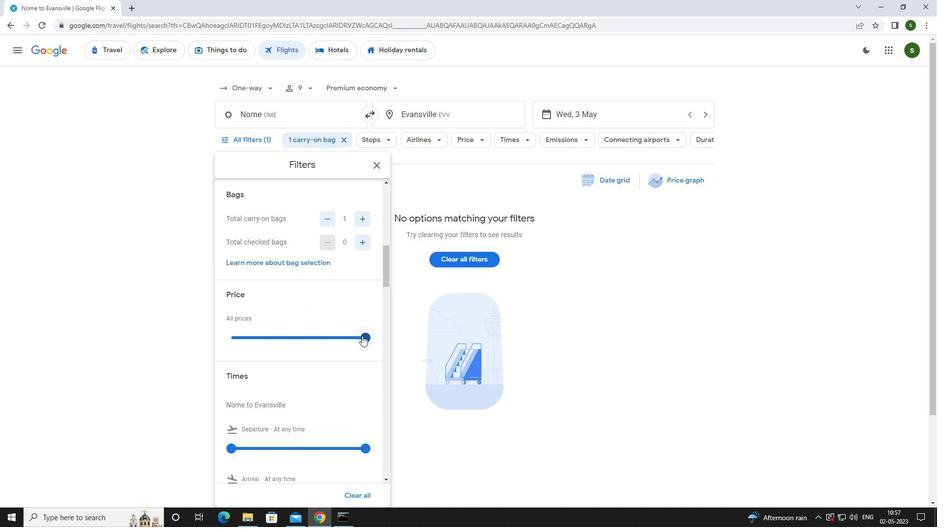 
Action: Mouse scrolled (364, 336) with delta (0, 0)
Screenshot: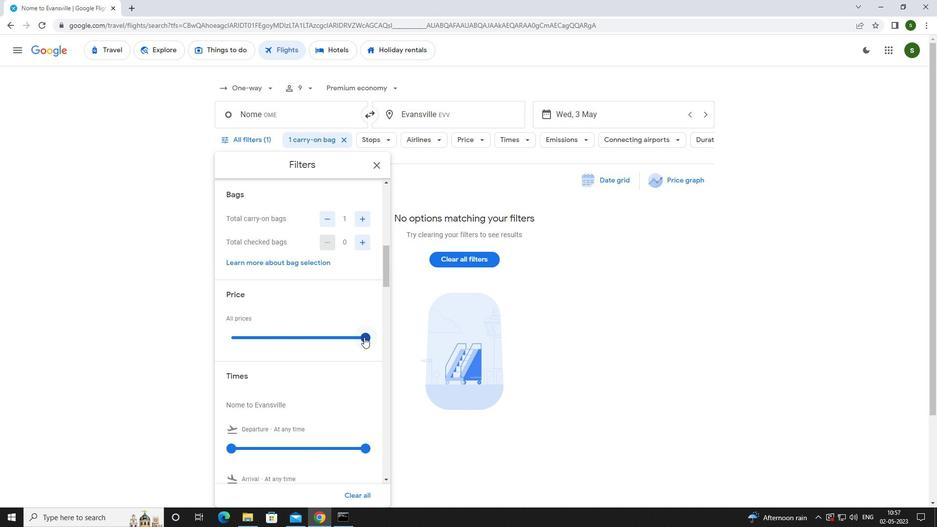 
Action: Mouse moved to (232, 398)
Screenshot: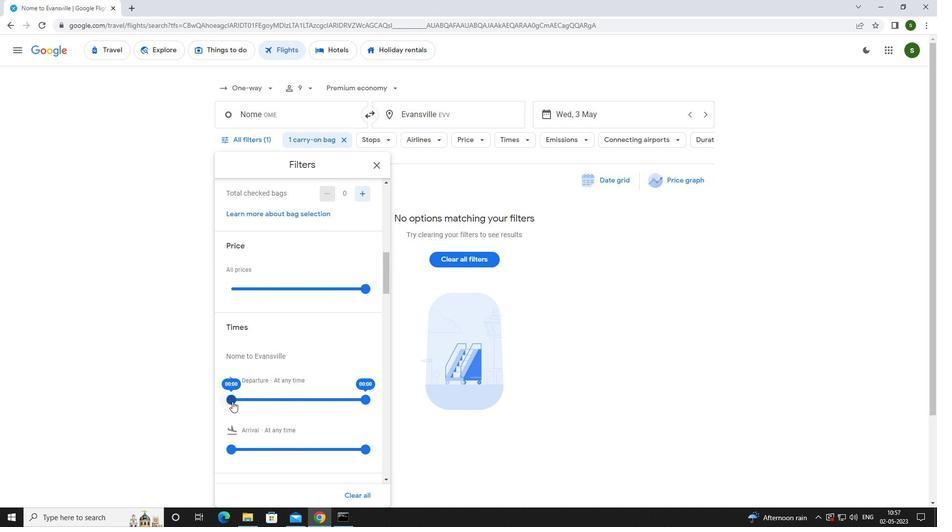 
Action: Mouse pressed left at (232, 398)
Screenshot: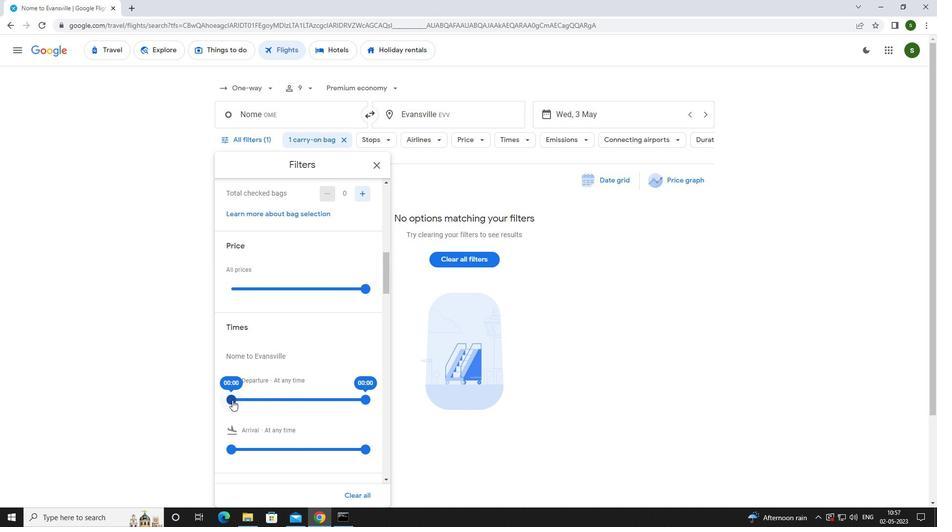 
Action: Mouse moved to (604, 291)
Screenshot: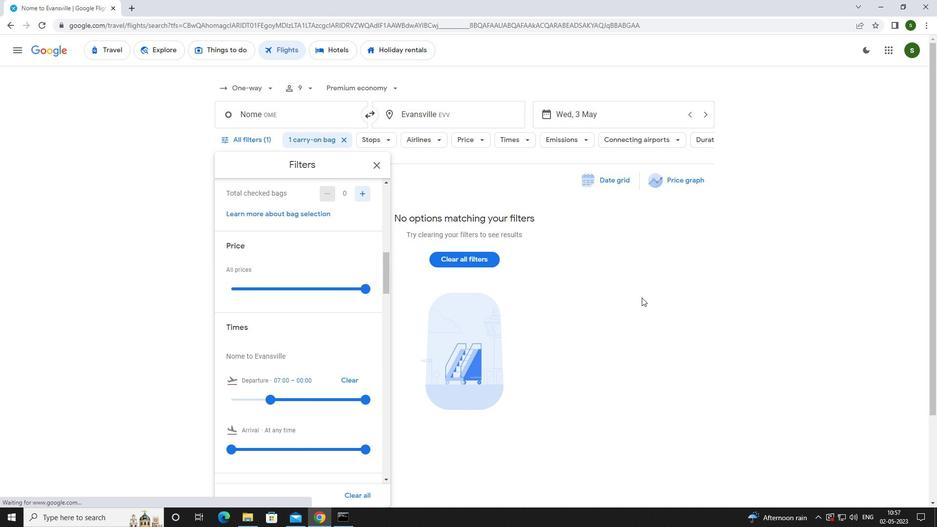 
Action: Mouse pressed left at (604, 291)
Screenshot: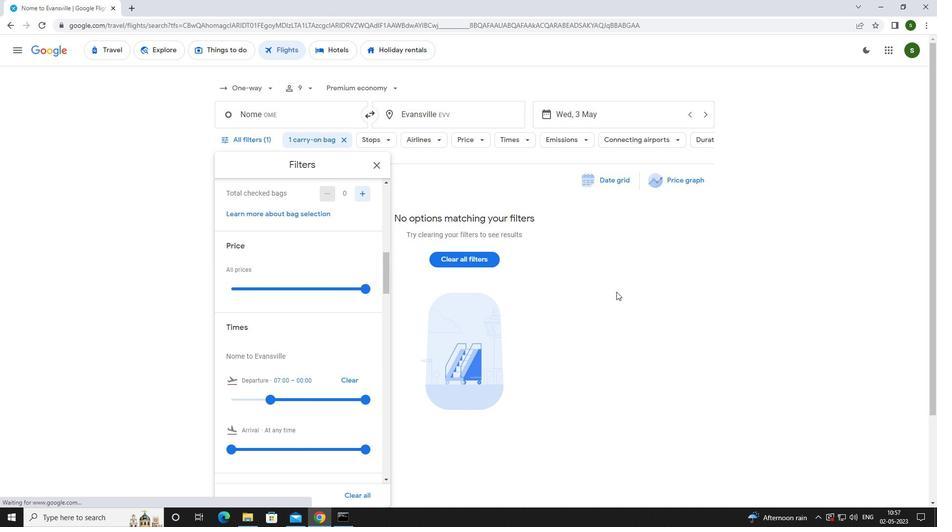 
Action: Key pressed <Key.f8>
Screenshot: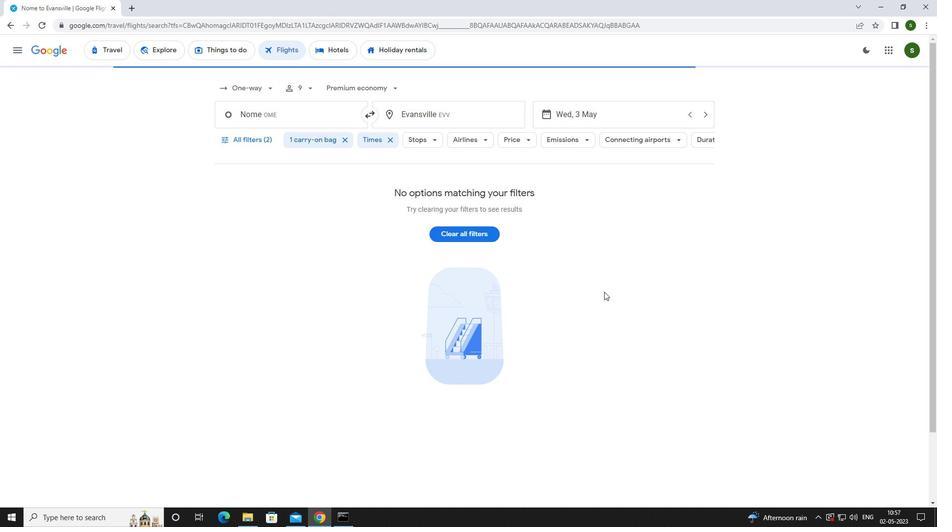 
